 Task: Add Sprouts Calcium Citrate With Vitamin D to the cart.
Action: Mouse moved to (35, 279)
Screenshot: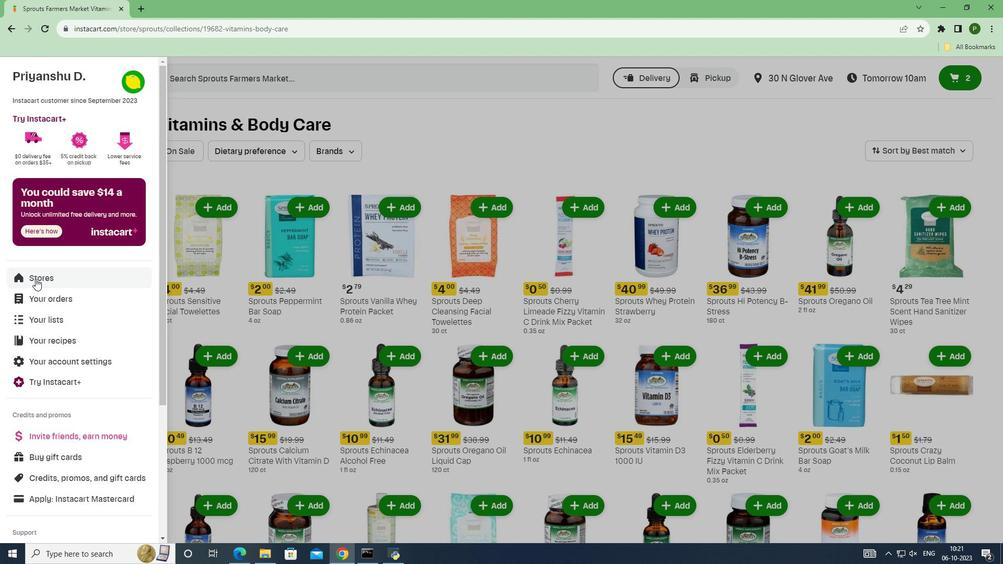 
Action: Mouse pressed left at (35, 279)
Screenshot: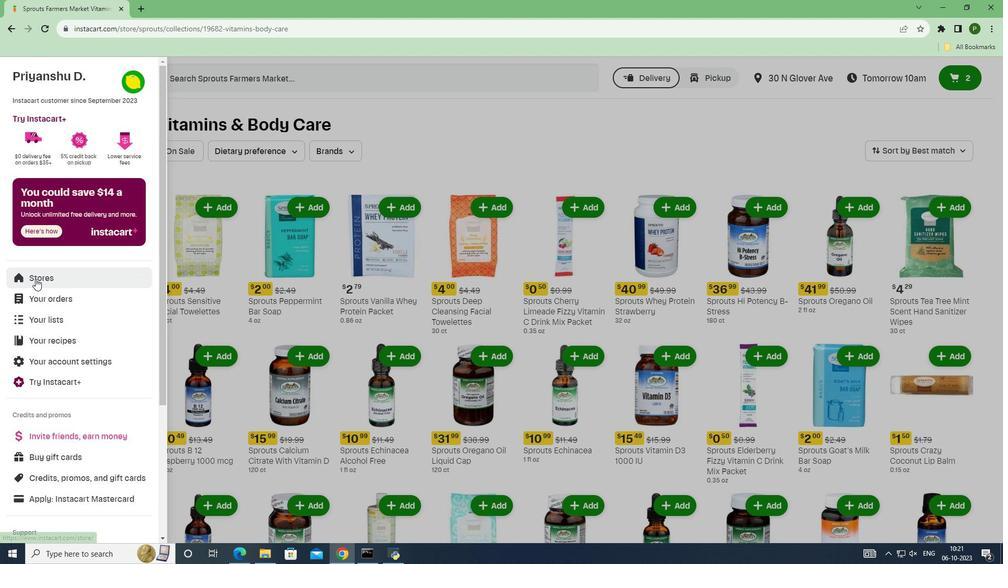 
Action: Mouse moved to (234, 118)
Screenshot: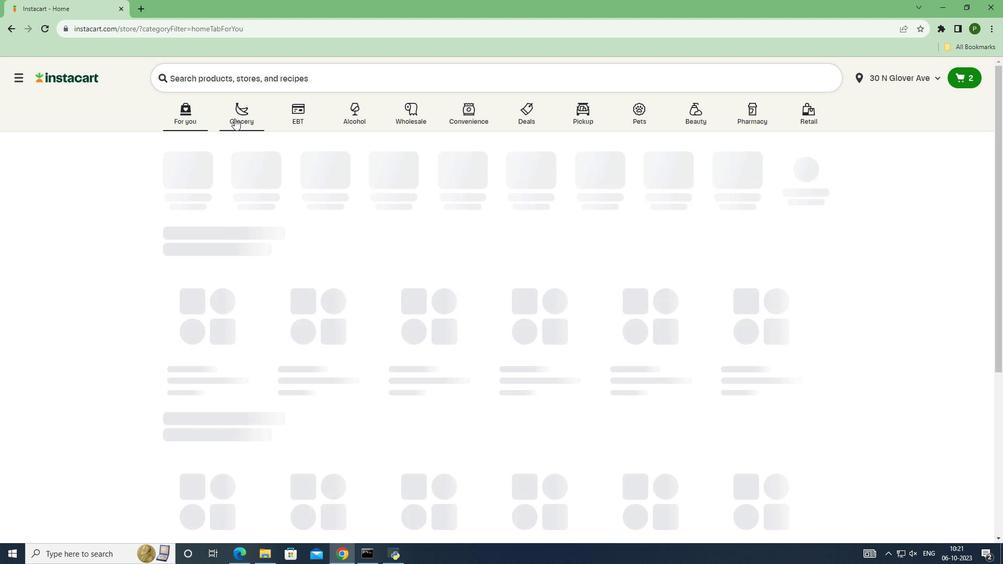 
Action: Mouse pressed left at (234, 118)
Screenshot: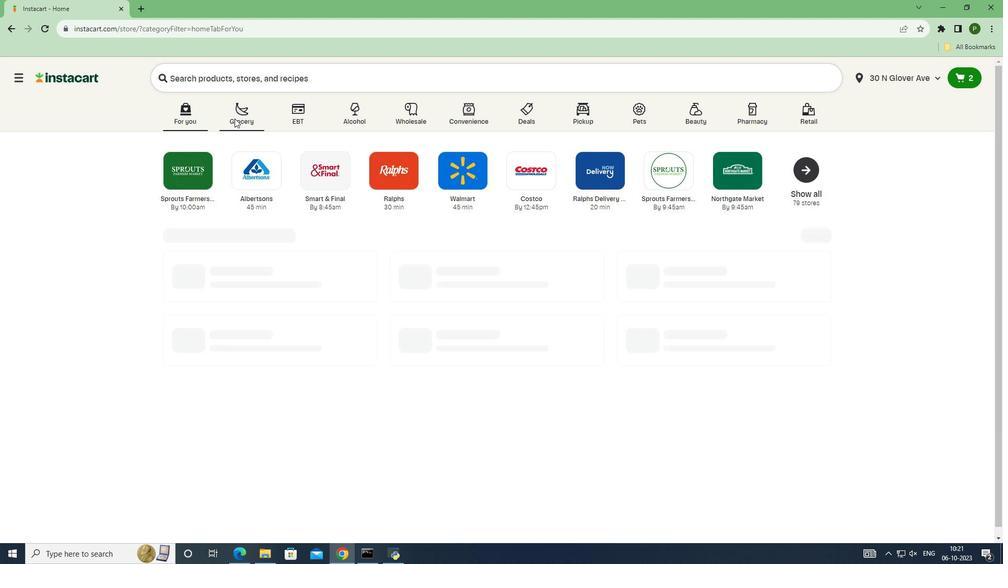 
Action: Mouse moved to (193, 189)
Screenshot: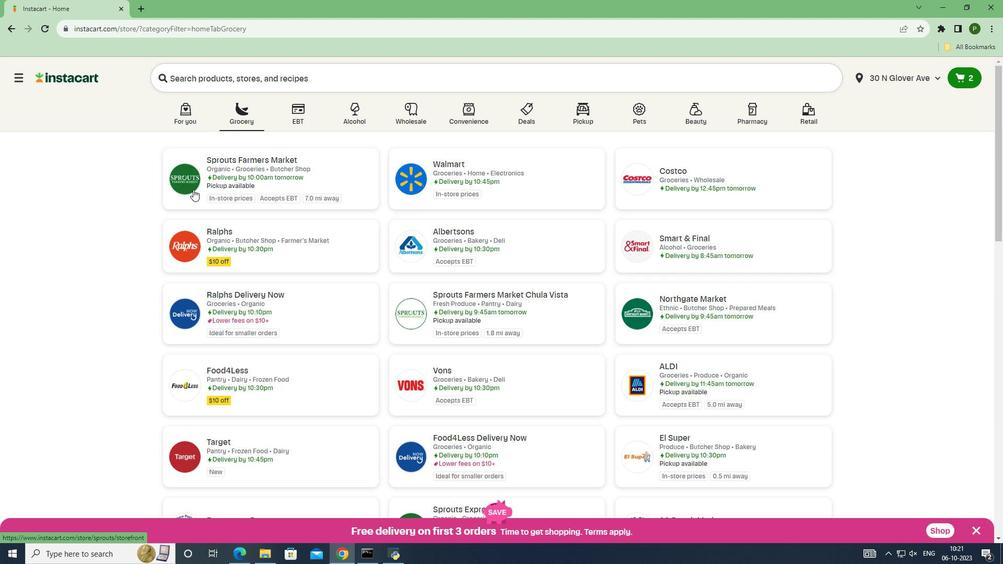 
Action: Mouse pressed left at (193, 189)
Screenshot: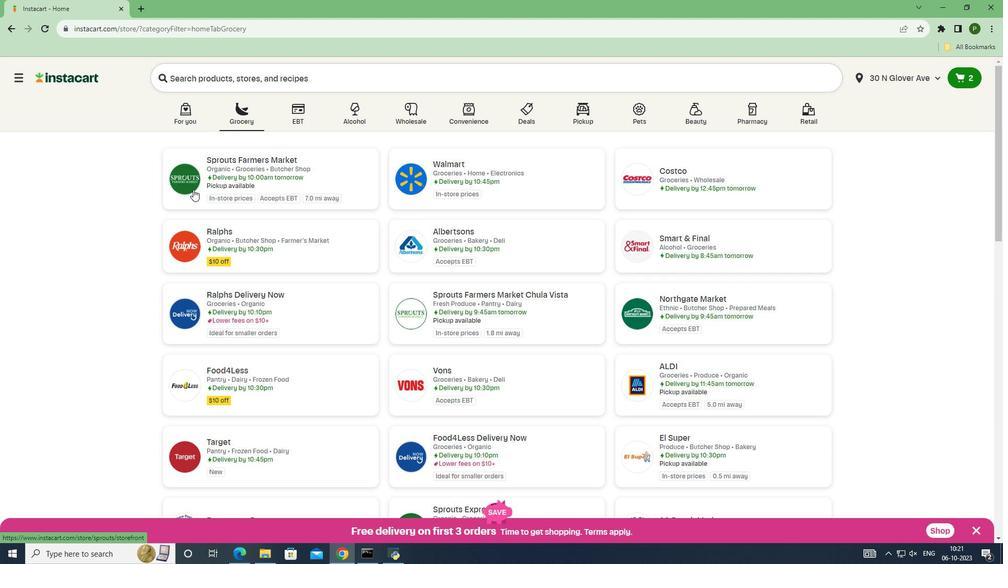 
Action: Mouse moved to (64, 295)
Screenshot: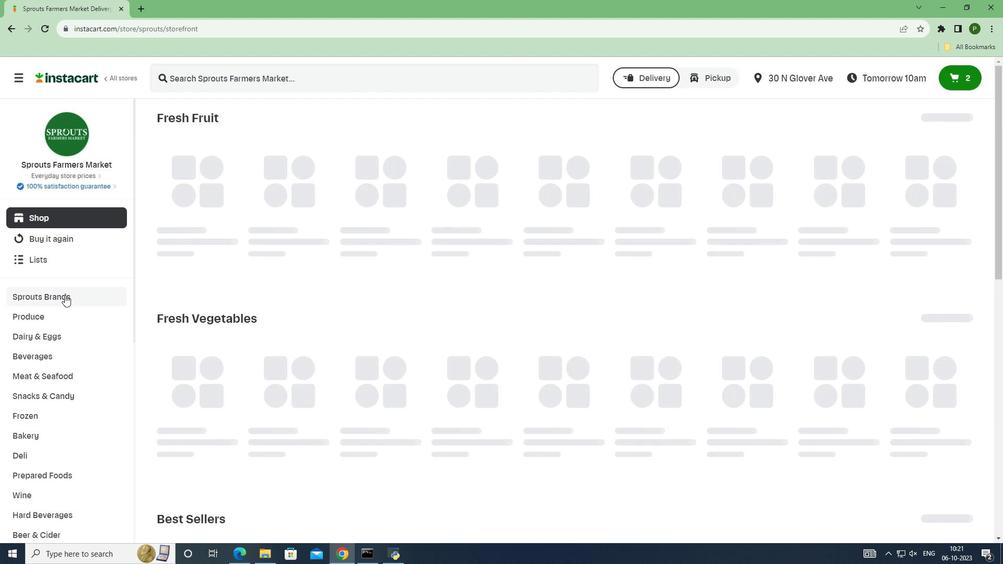 
Action: Mouse pressed left at (64, 295)
Screenshot: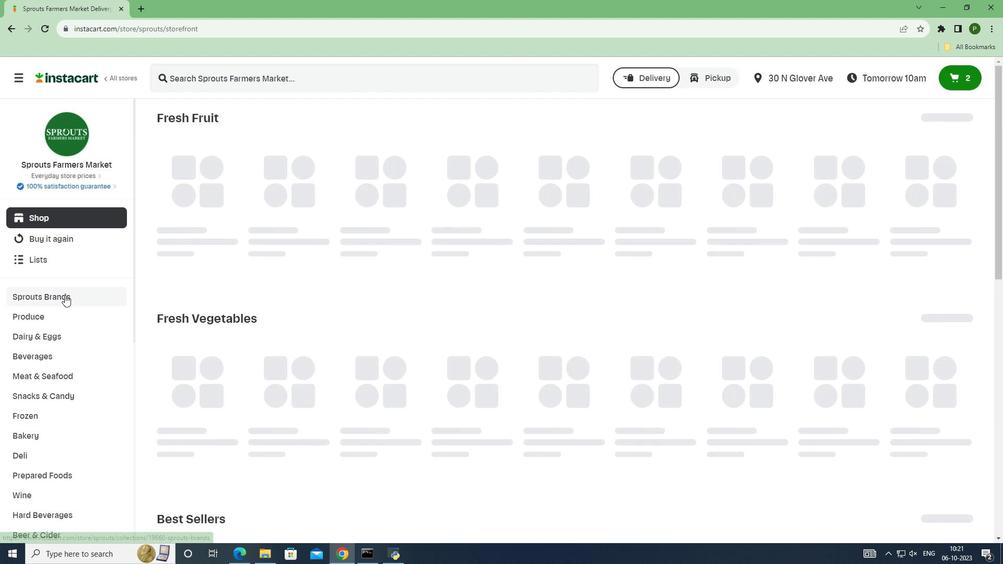 
Action: Mouse moved to (58, 436)
Screenshot: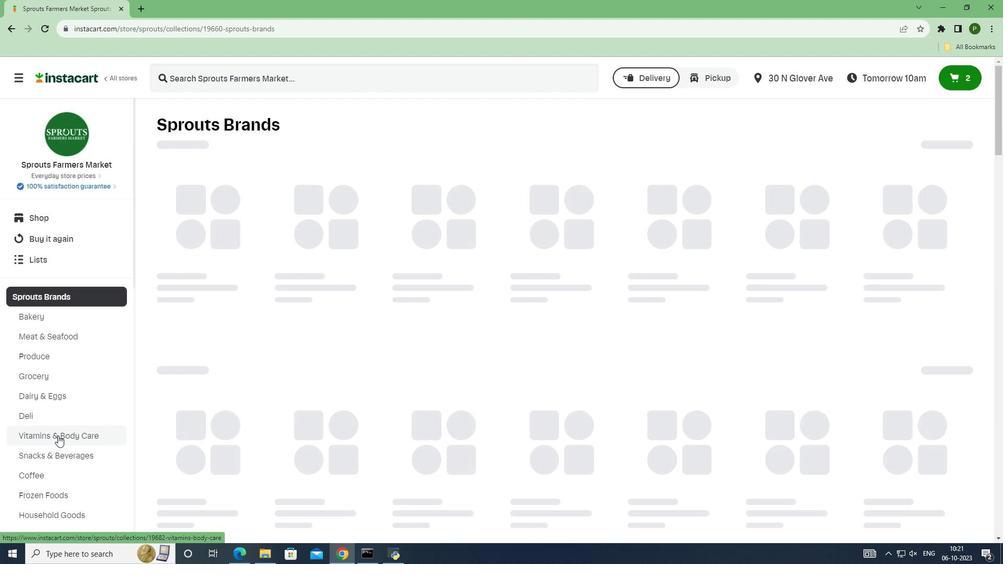 
Action: Mouse pressed left at (58, 436)
Screenshot: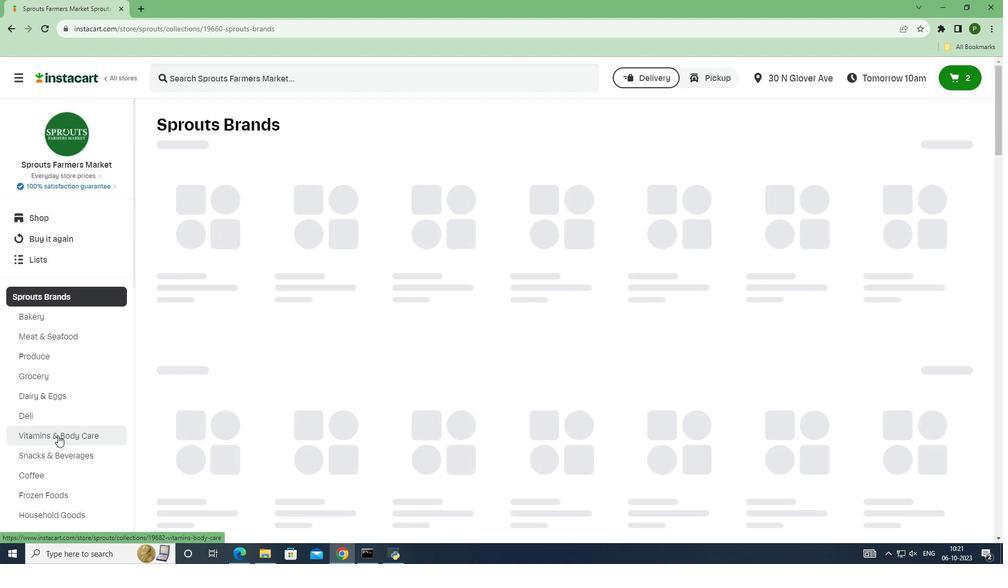 
Action: Mouse moved to (222, 71)
Screenshot: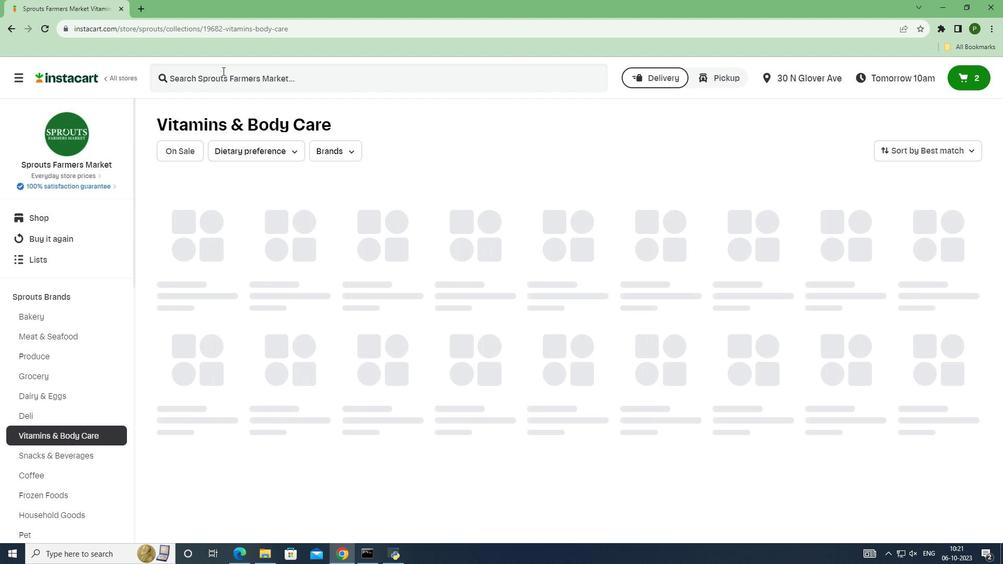 
Action: Mouse pressed left at (222, 71)
Screenshot: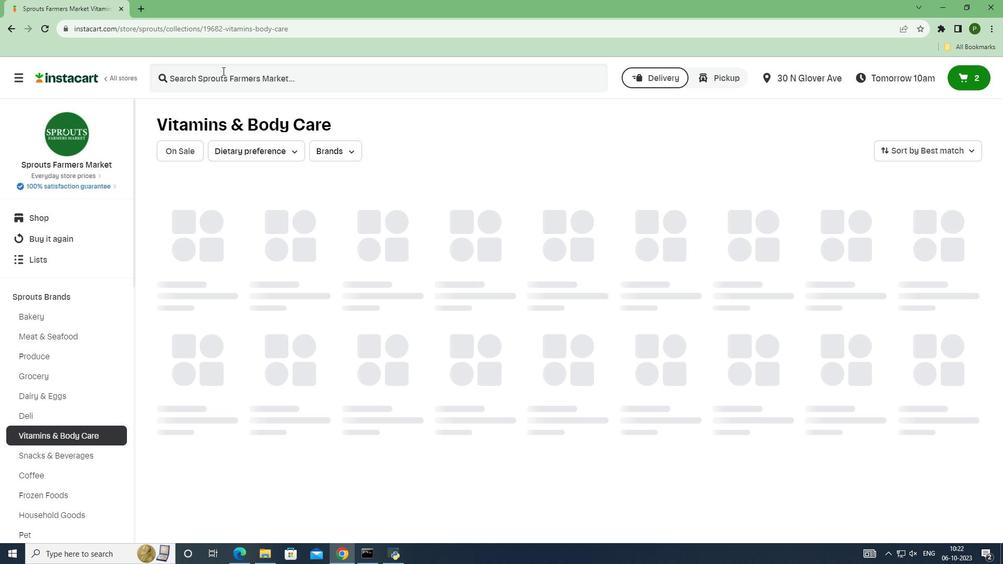 
Action: Mouse pressed left at (222, 71)
Screenshot: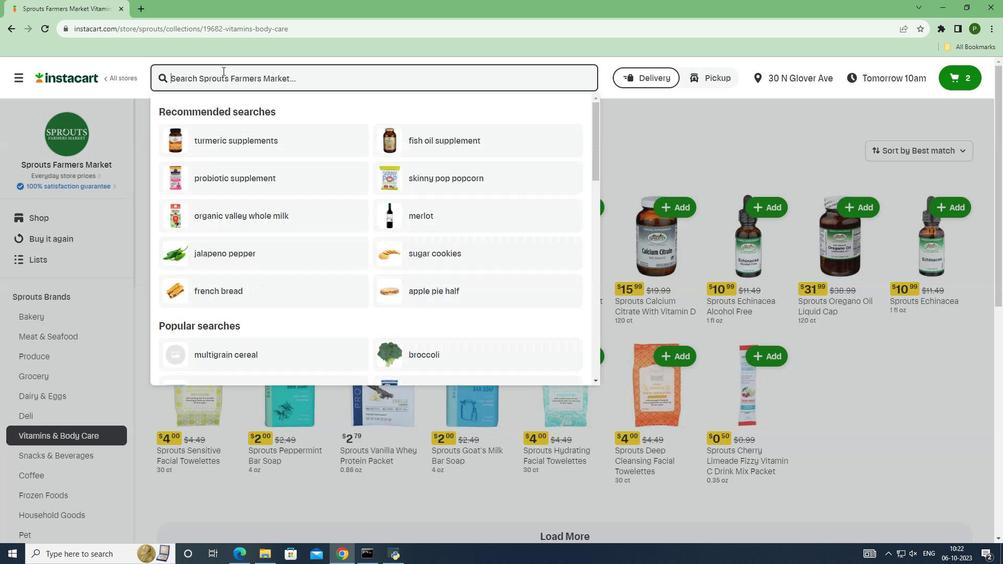 
Action: Key pressed s<Key.caps_lock>PROUTS<Key.space><Key.caps_lock>c<Key.caps_lock>AALCIUM<Key.space><Key.caps_lock>c<Key.caps_lock>ITRATE<Key.space><Key.caps_lock>w<Key.caps_lock>ITH<Key.space><Key.caps_lock>v<Key.caps_lock>ITAMIN<Key.space><Key.caps_lock>d<Key.space><Key.enter>
Screenshot: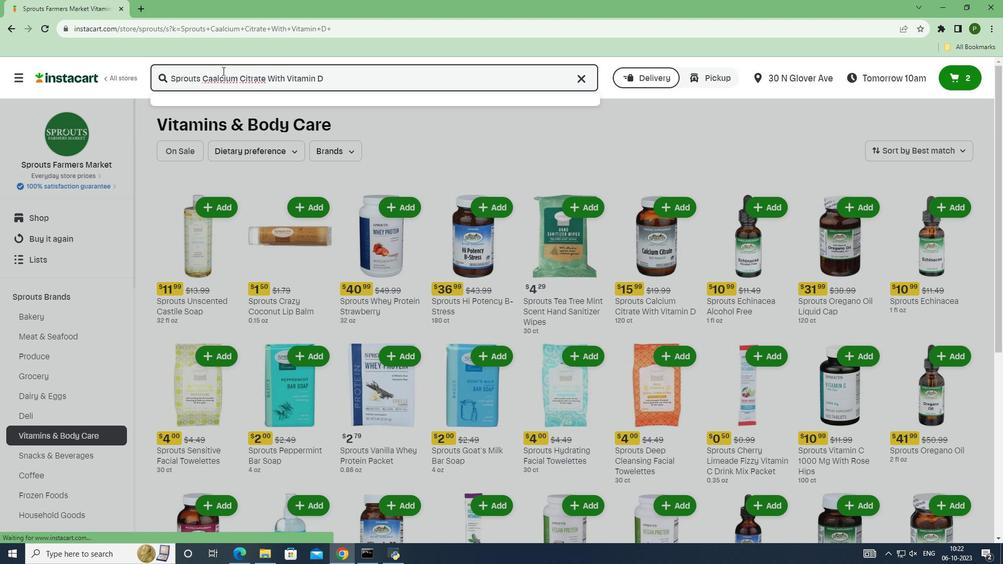 
Action: Mouse moved to (607, 189)
Screenshot: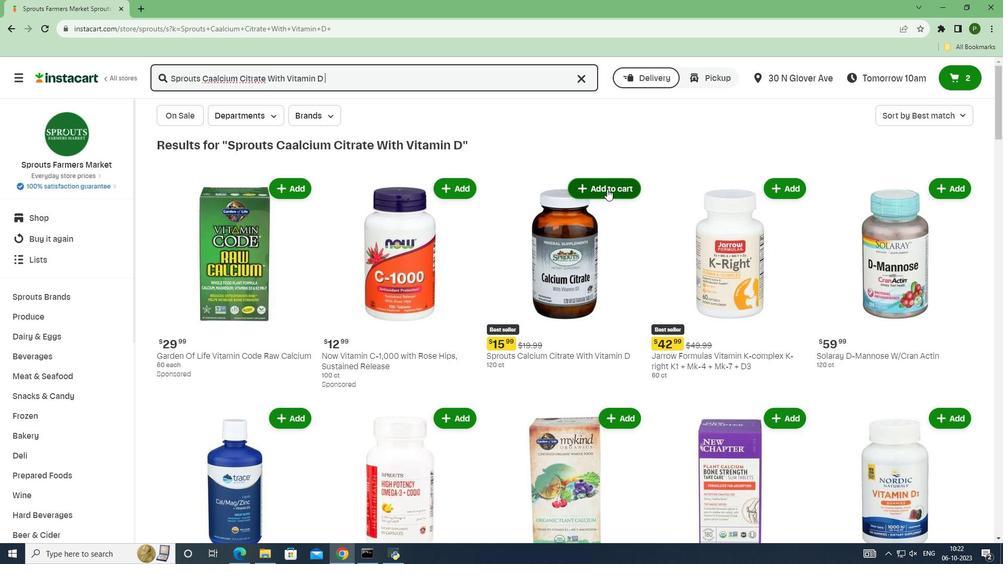
Action: Mouse pressed left at (607, 189)
Screenshot: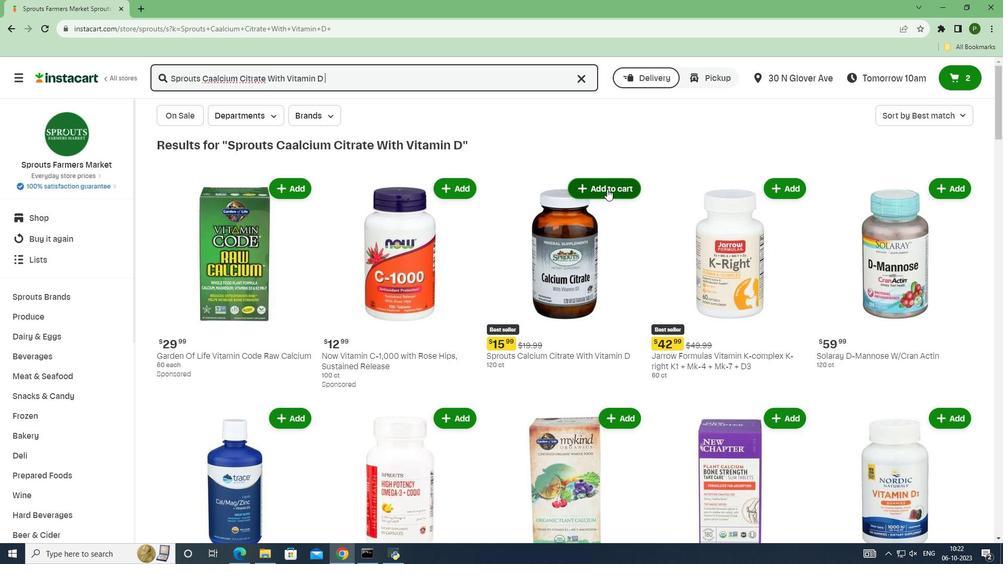 
Action: Mouse moved to (615, 291)
Screenshot: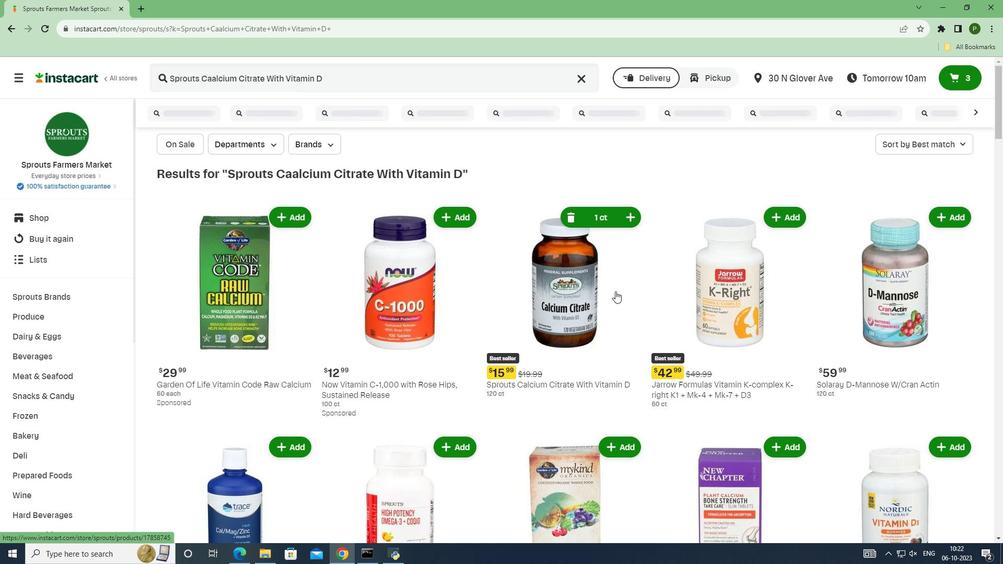 
